 Task: Add Foster's Lager Oil Can to the cart.
Action: Mouse moved to (1037, 367)
Screenshot: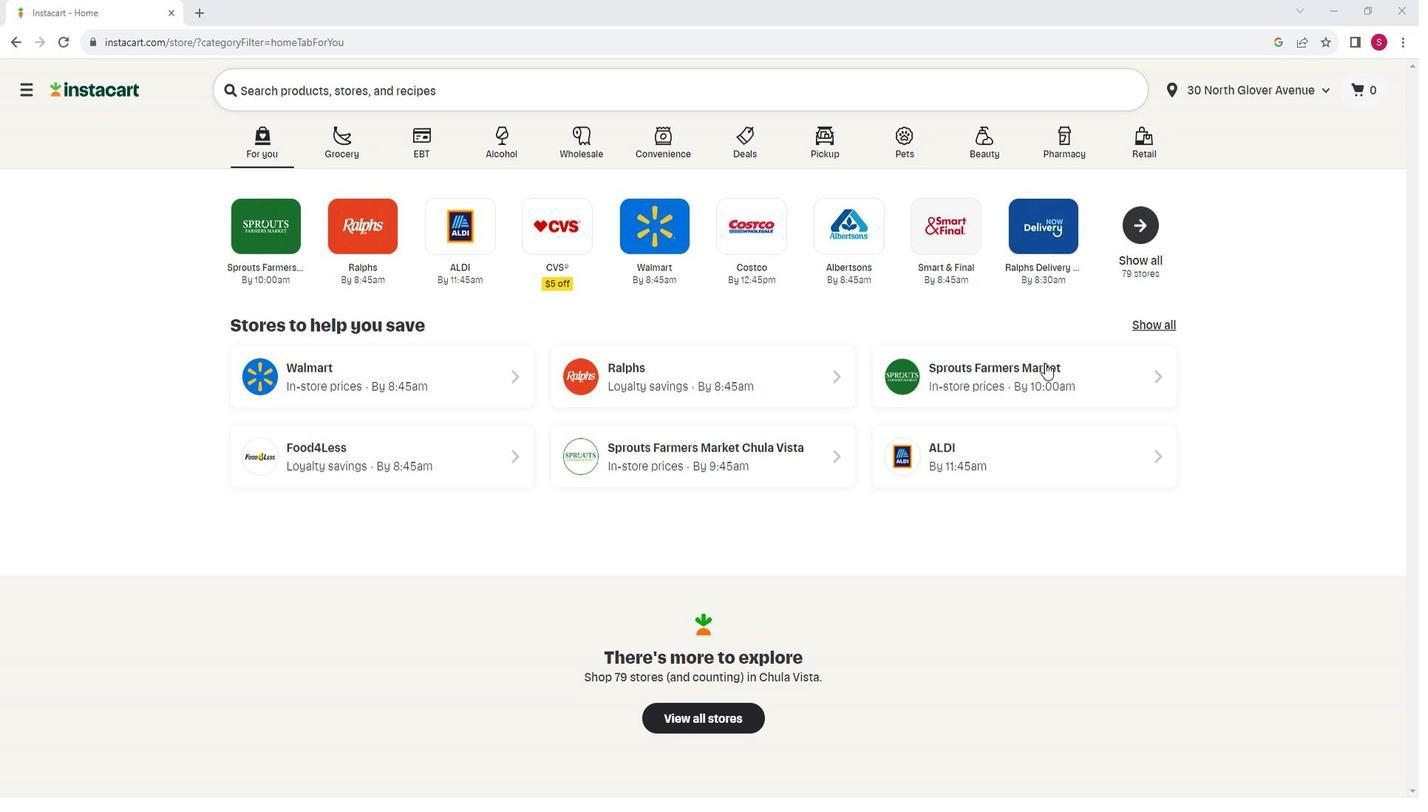 
Action: Mouse pressed left at (1037, 367)
Screenshot: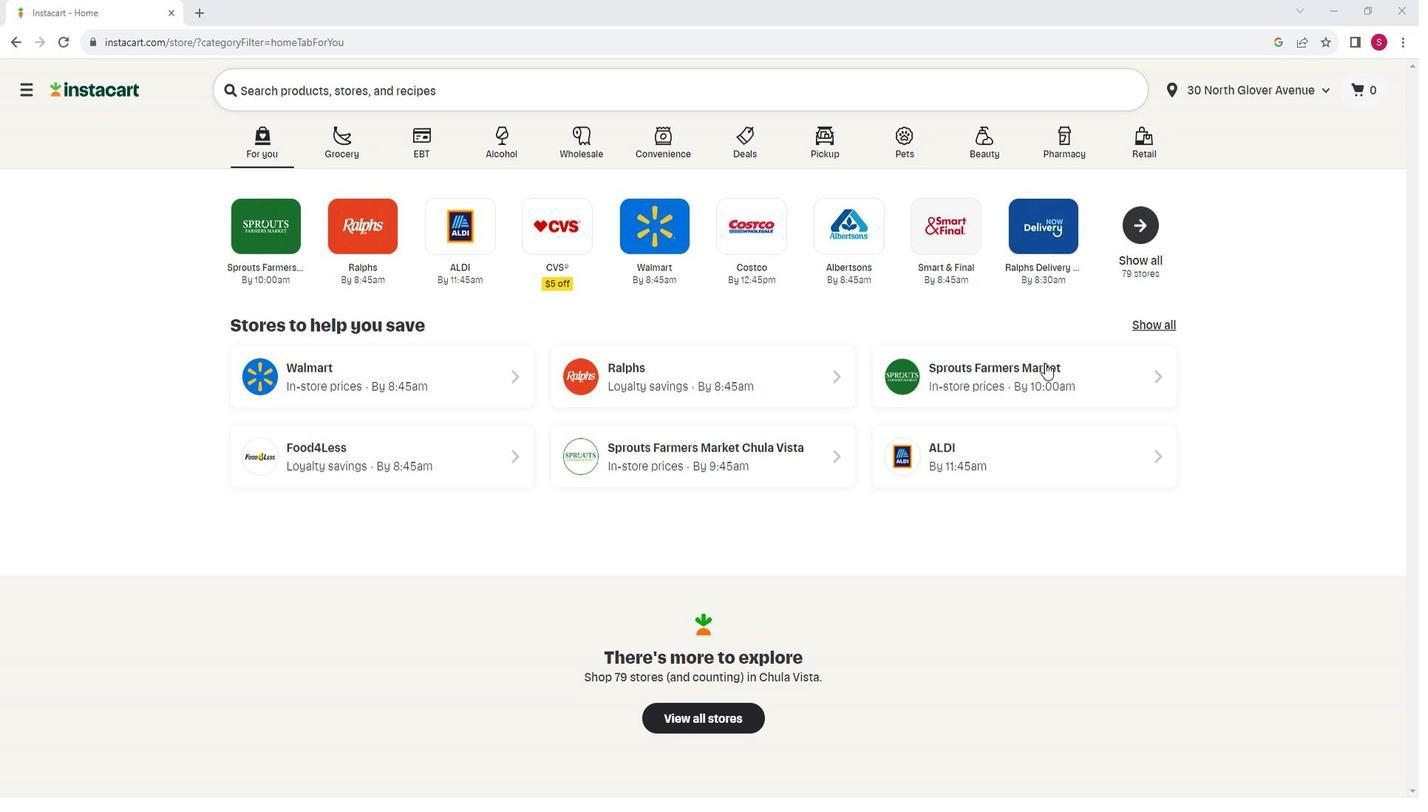 
Action: Mouse moved to (77, 518)
Screenshot: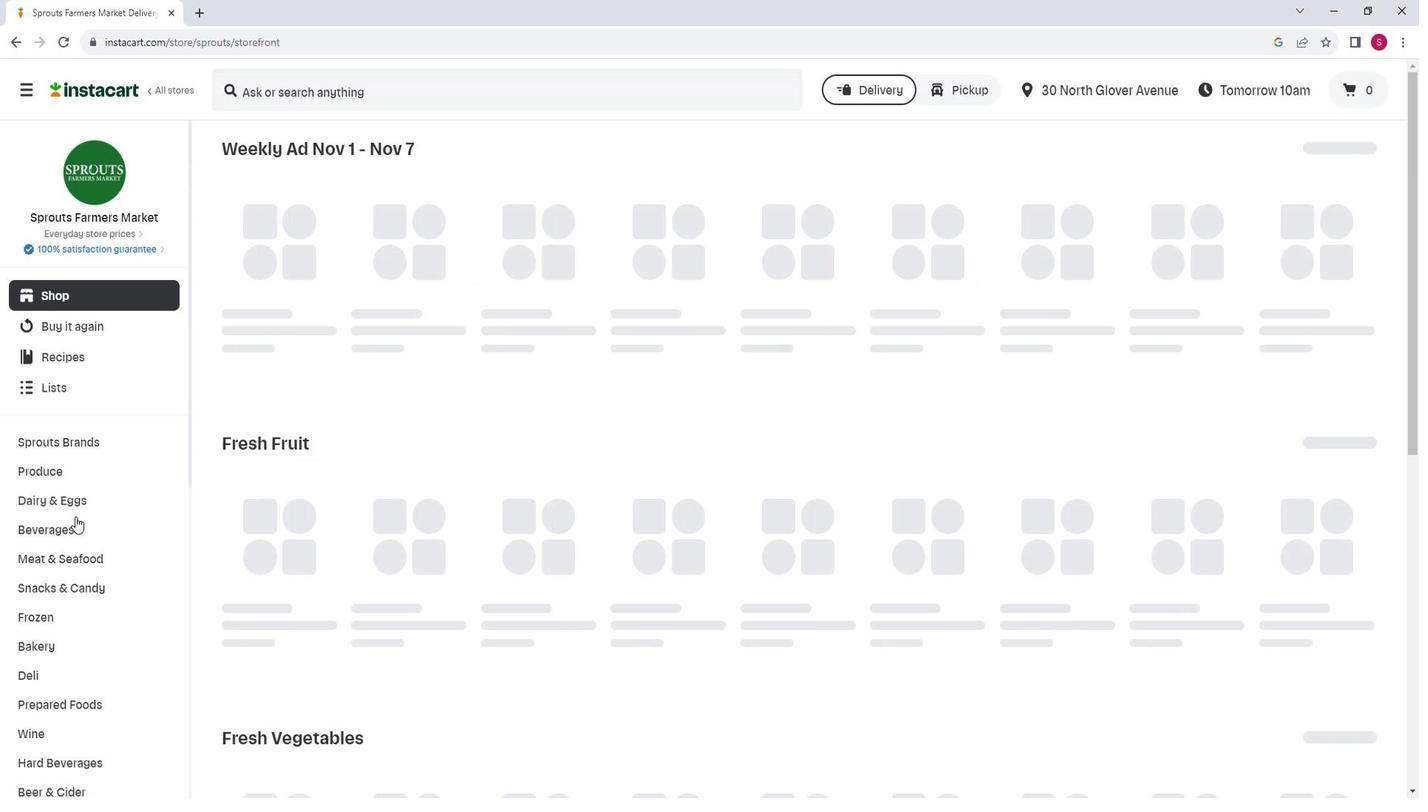 
Action: Mouse scrolled (77, 518) with delta (0, 0)
Screenshot: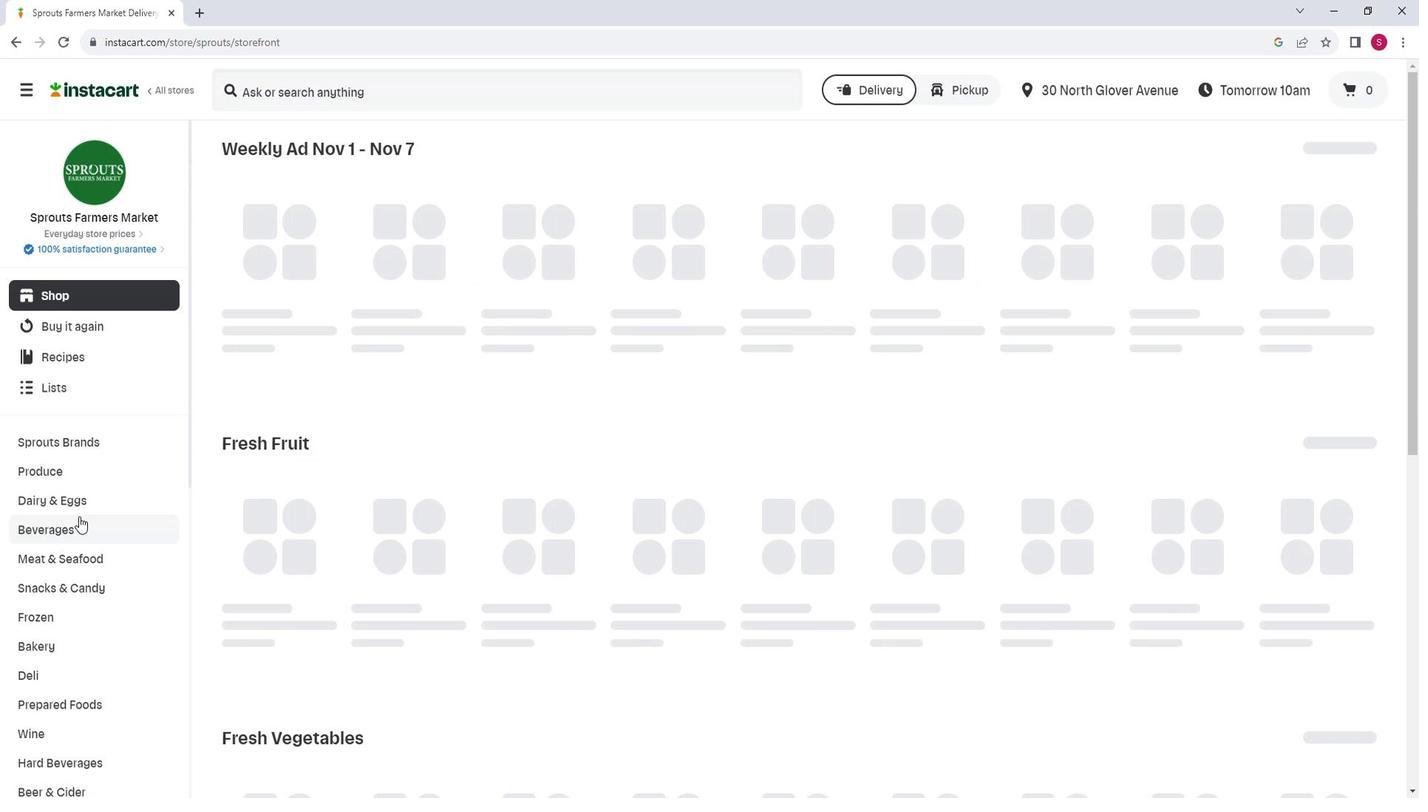 
Action: Mouse moved to (68, 713)
Screenshot: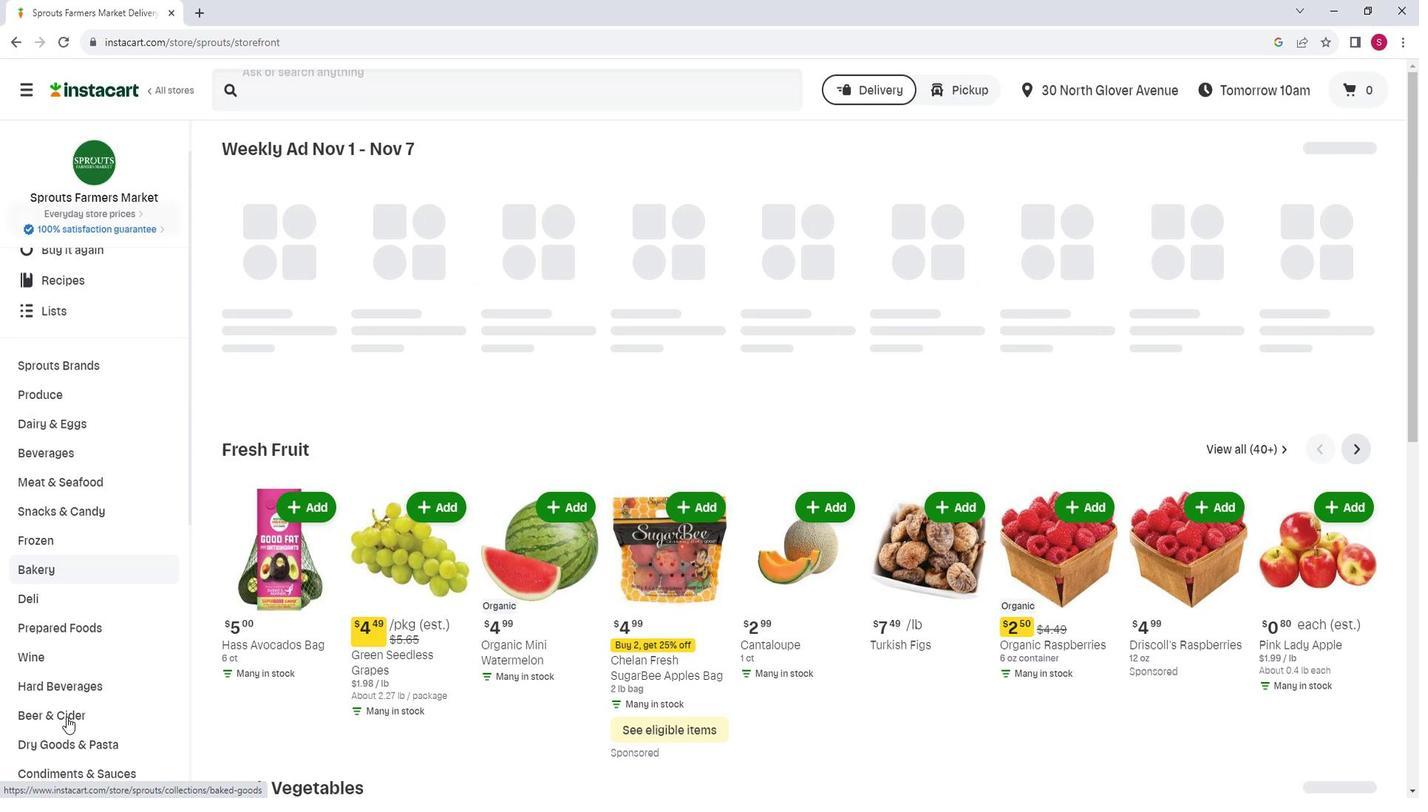
Action: Mouse pressed left at (68, 713)
Screenshot: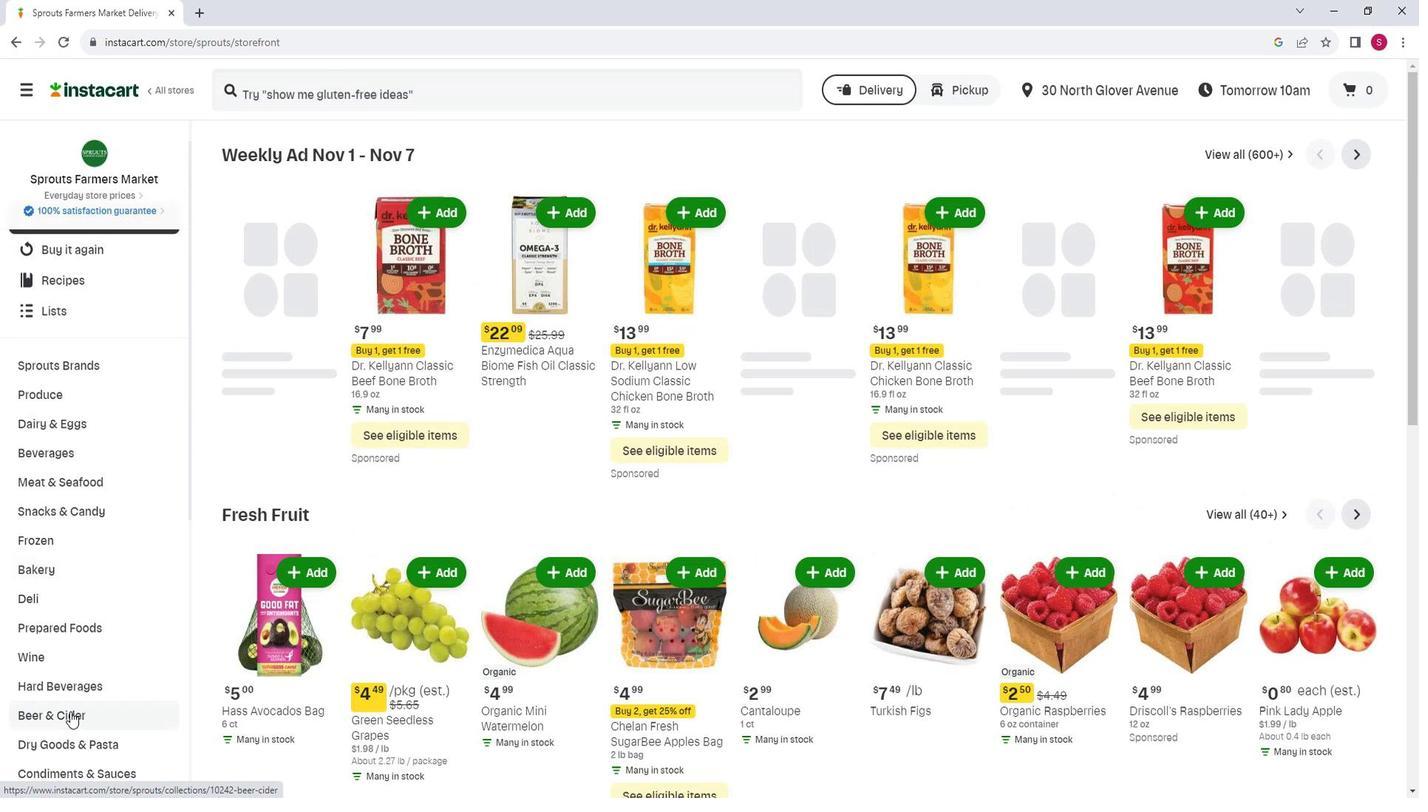 
Action: Mouse moved to (460, 194)
Screenshot: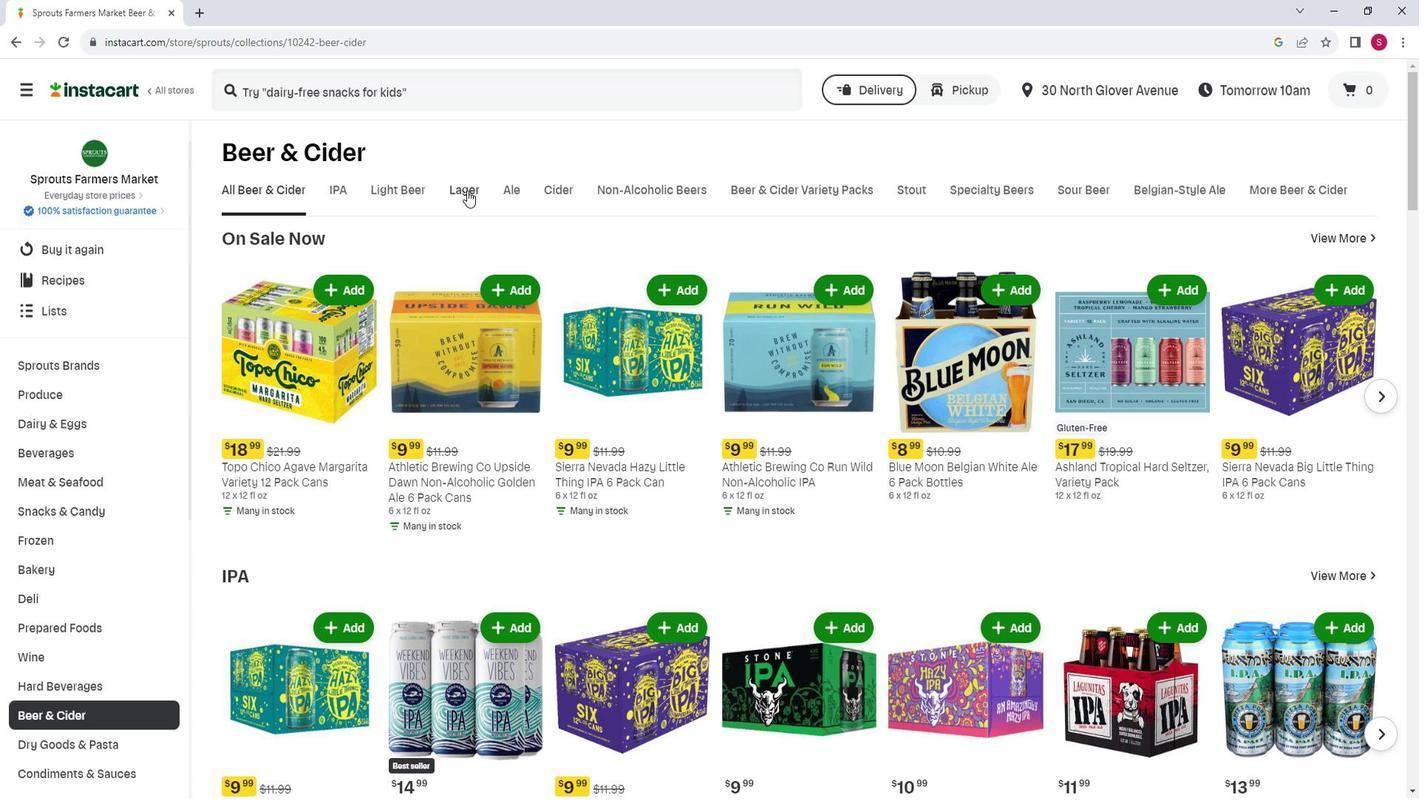 
Action: Mouse pressed left at (460, 194)
Screenshot: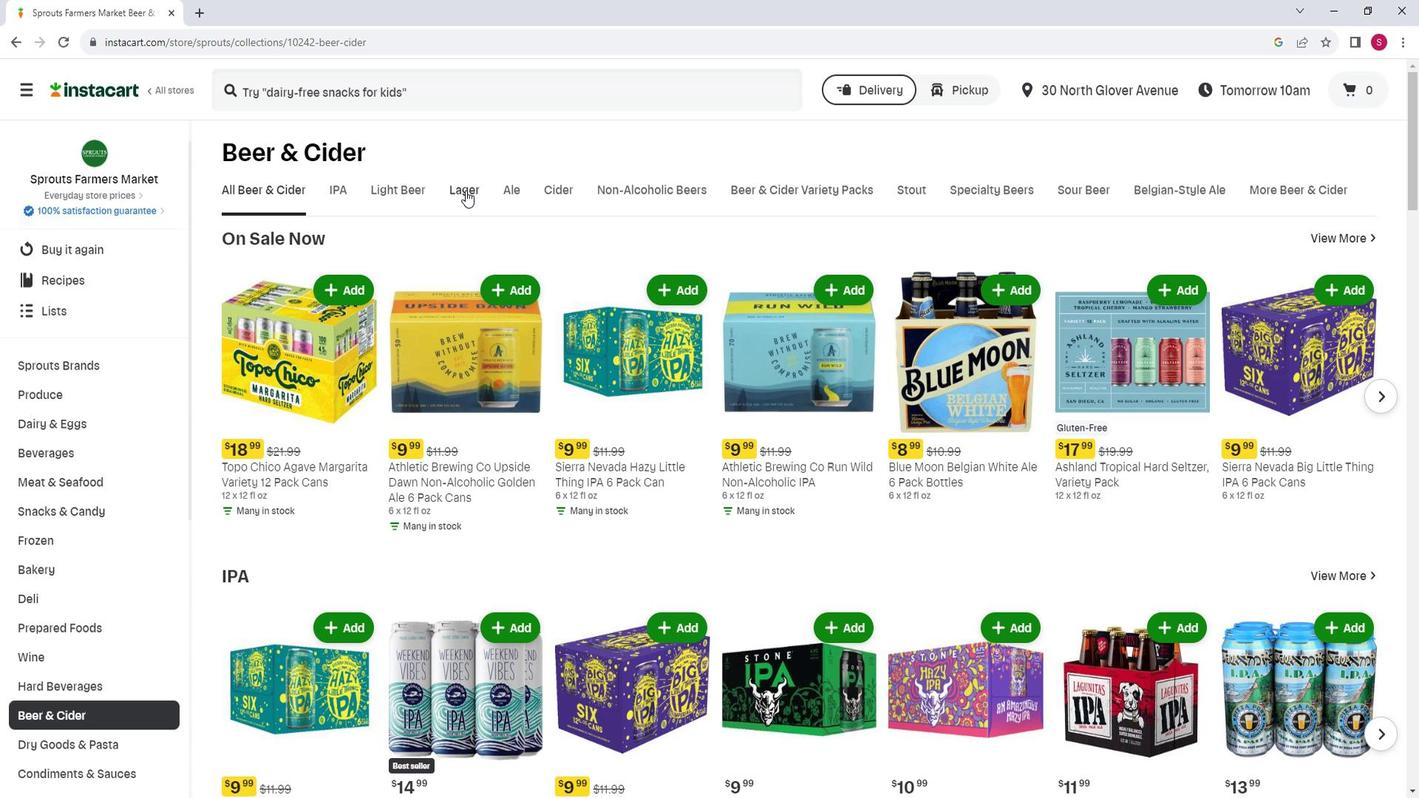 
Action: Mouse moved to (583, 439)
Screenshot: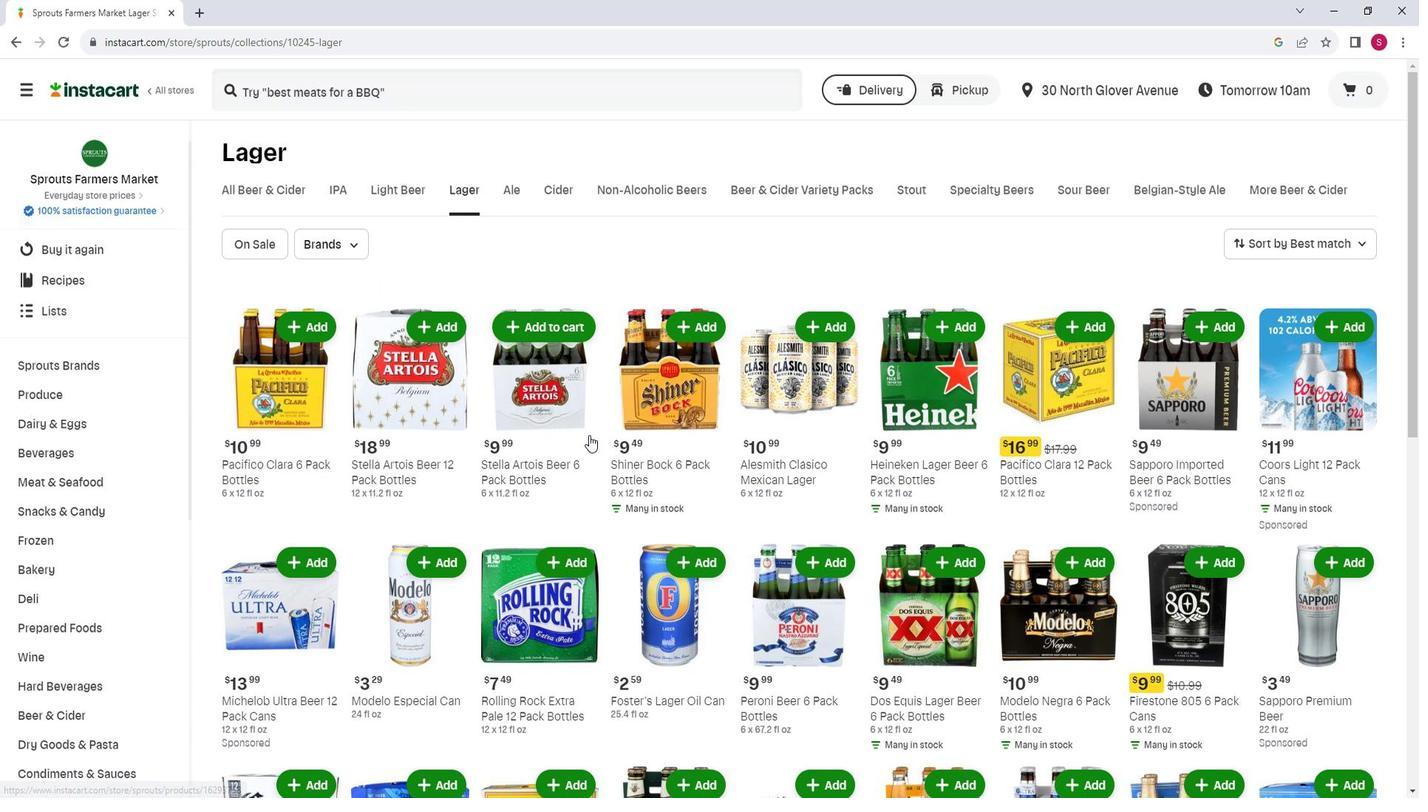 
Action: Mouse scrolled (583, 438) with delta (0, 0)
Screenshot: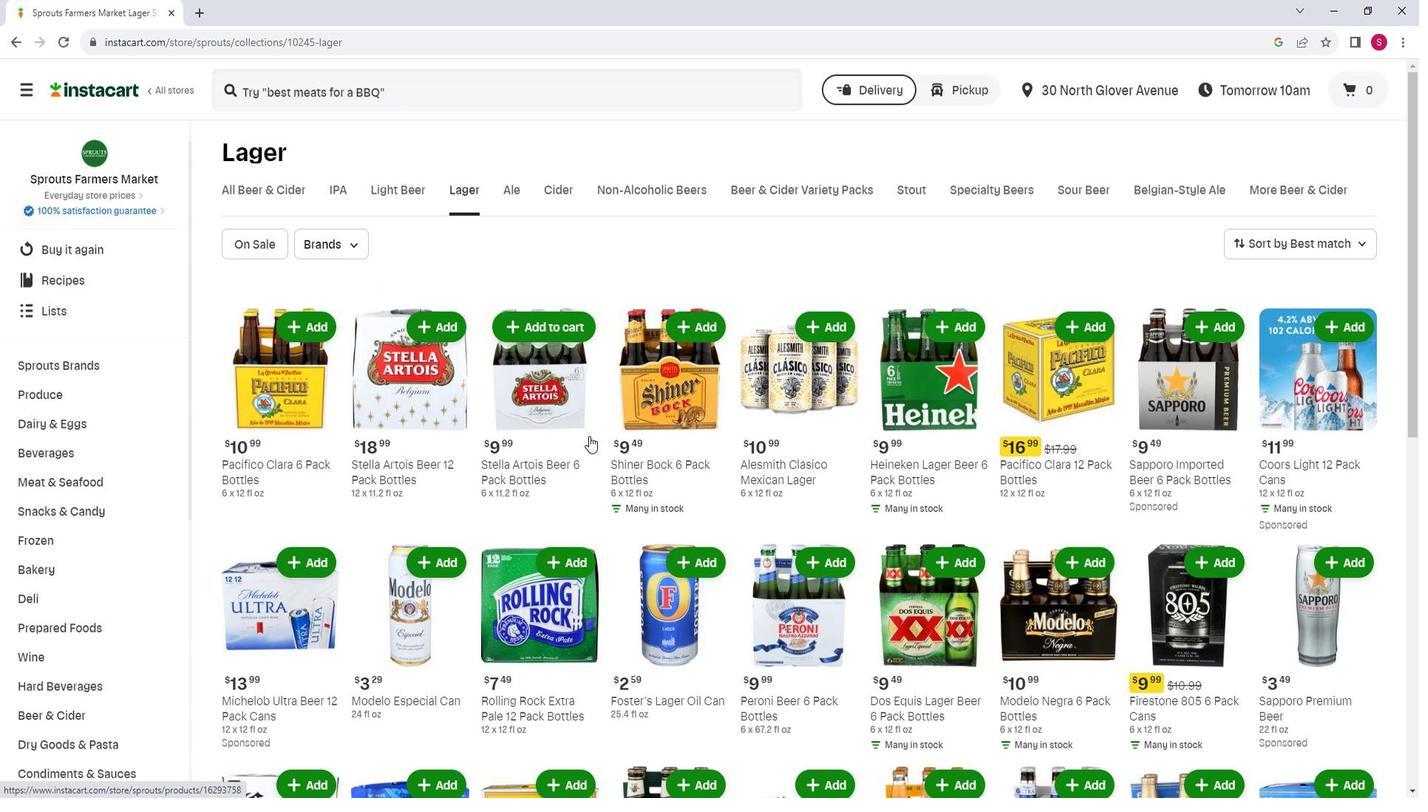 
Action: Mouse moved to (583, 439)
Screenshot: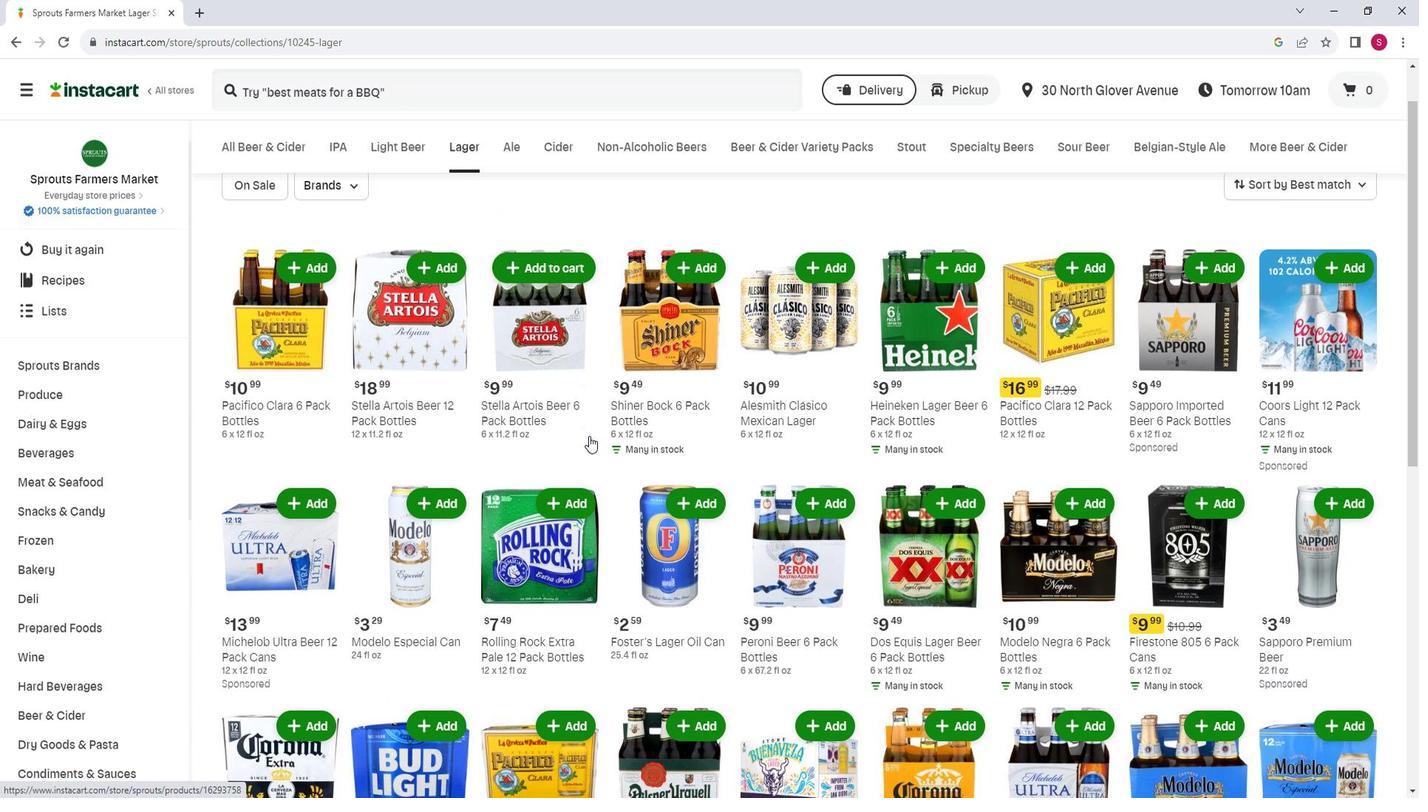 
Action: Mouse scrolled (583, 439) with delta (0, 0)
Screenshot: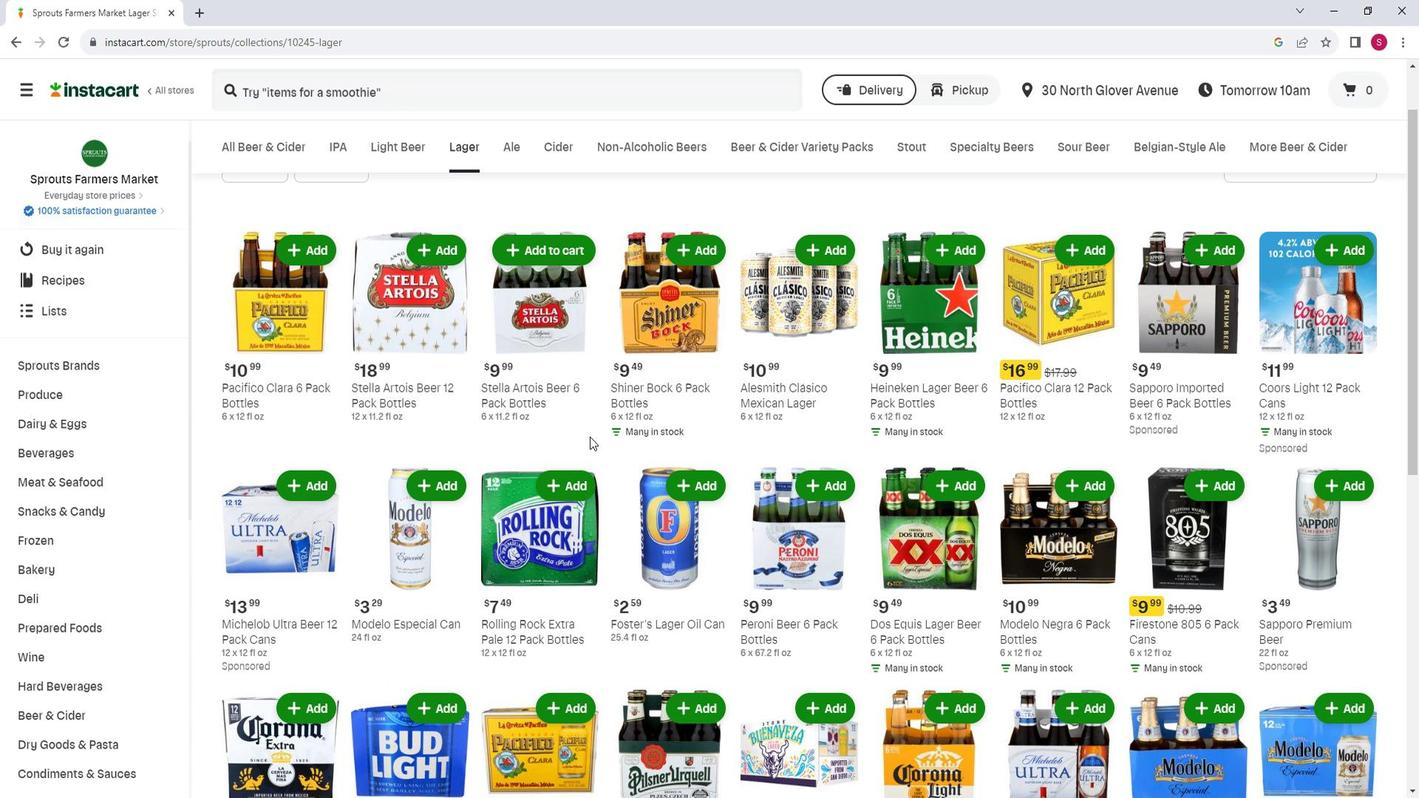 
Action: Mouse moved to (651, 402)
Screenshot: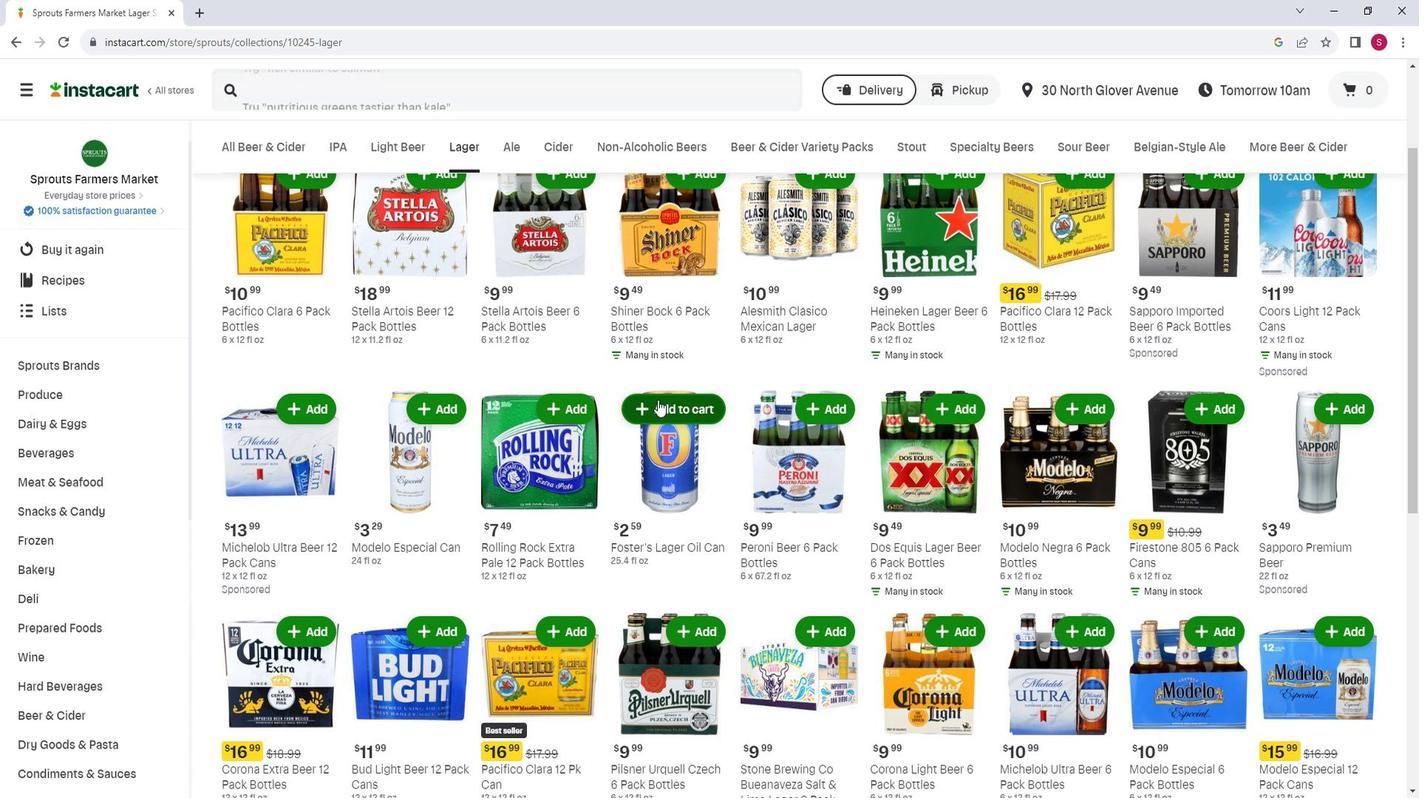 
Action: Mouse pressed left at (651, 402)
Screenshot: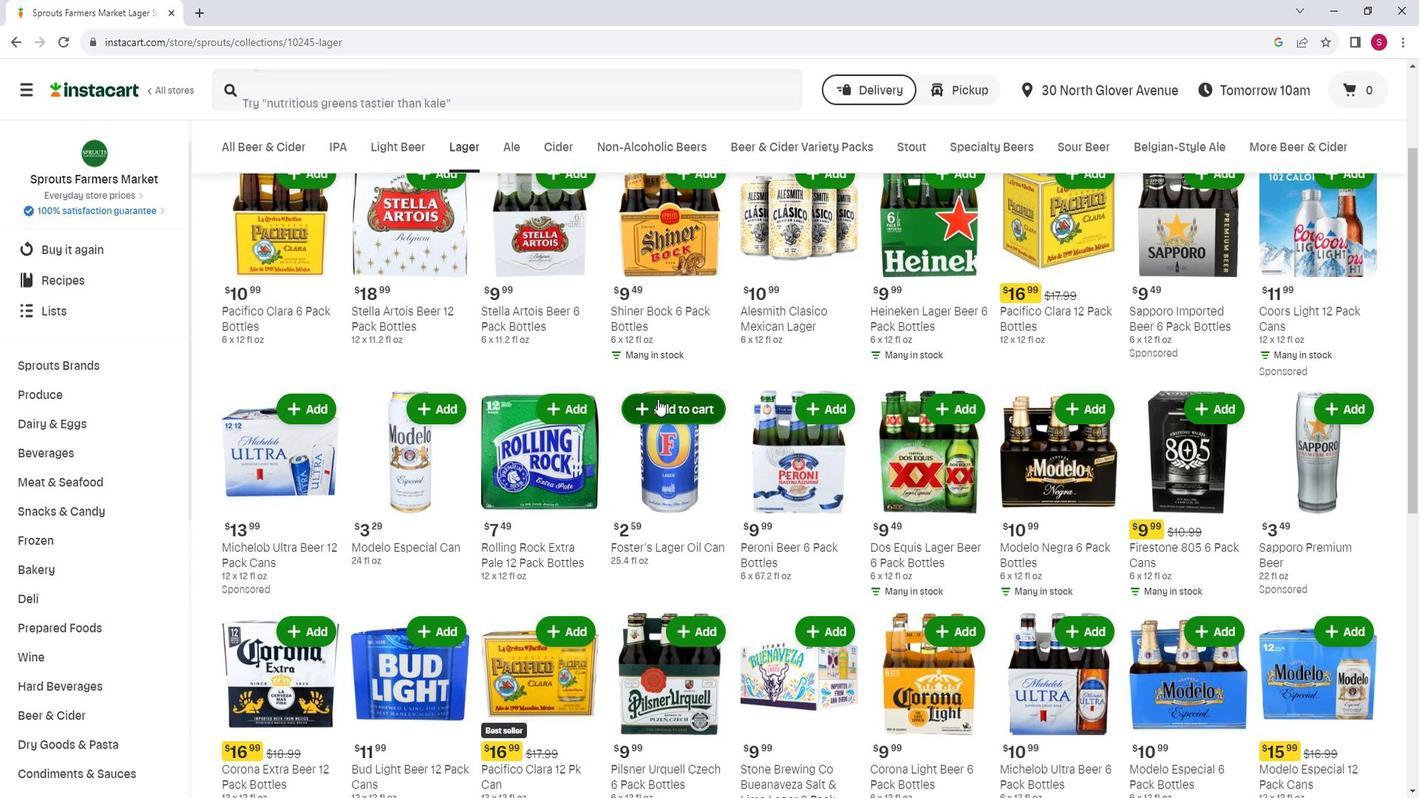 
Action: Mouse moved to (698, 376)
Screenshot: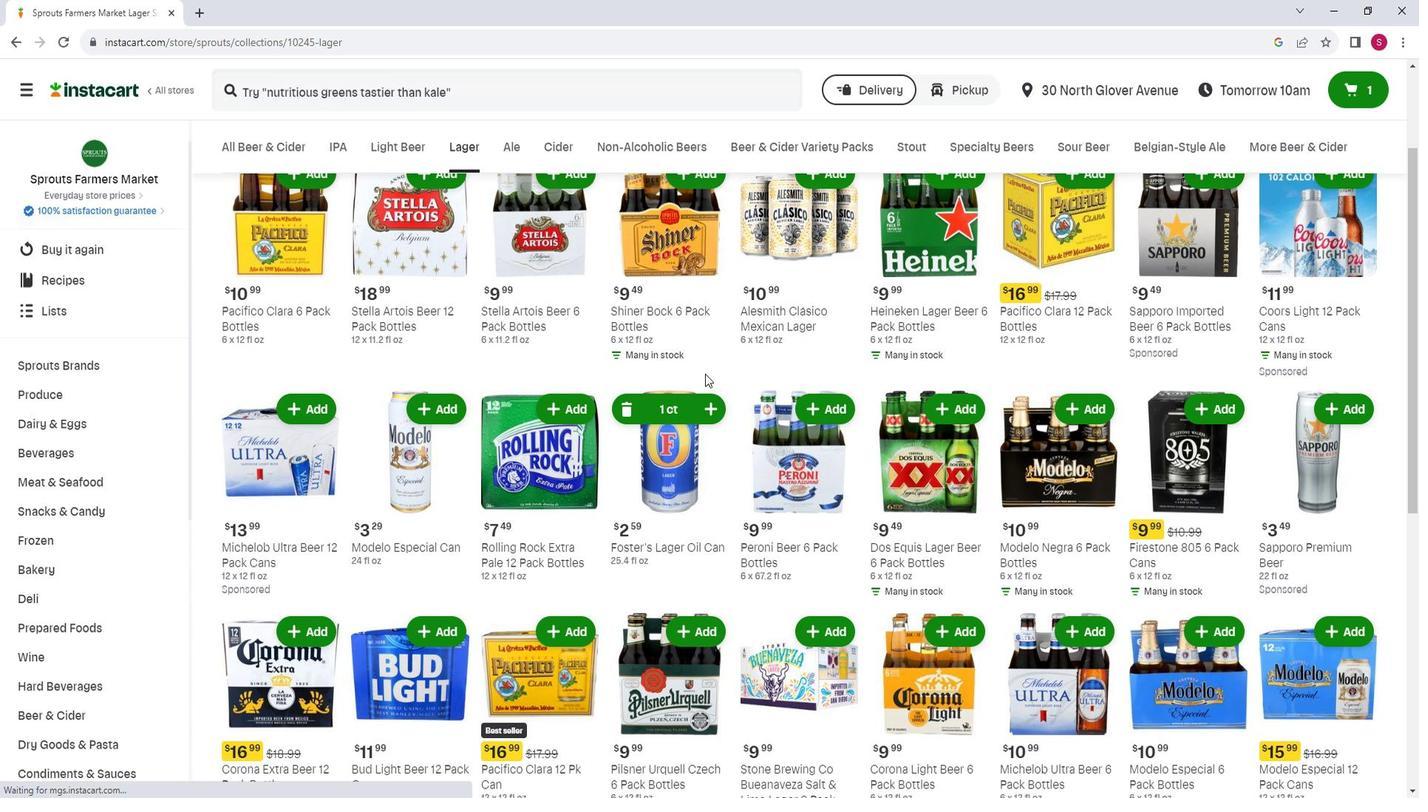 
